 Task: Select the file "Config" for the binauralization.
Action: Mouse moved to (102, 12)
Screenshot: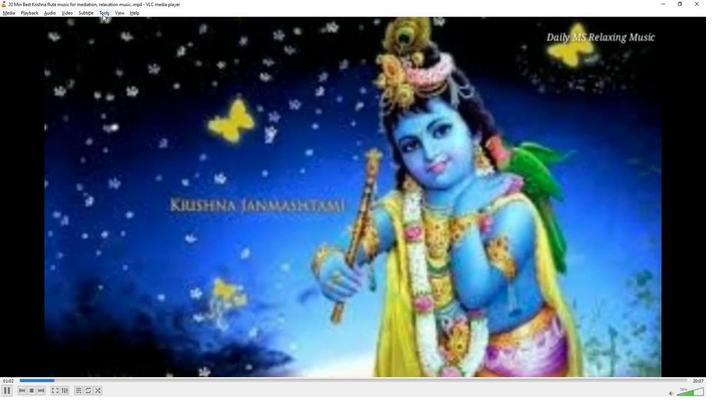 
Action: Mouse pressed left at (102, 12)
Screenshot: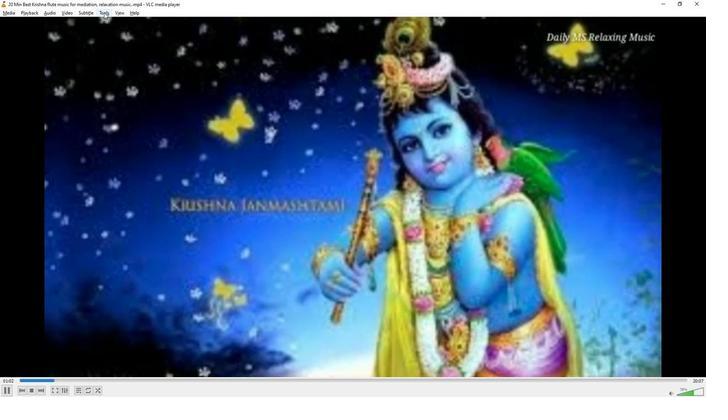 
Action: Mouse moved to (106, 99)
Screenshot: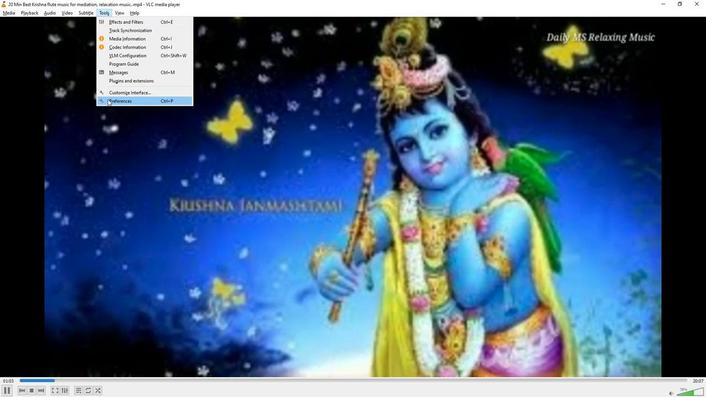 
Action: Mouse pressed left at (106, 99)
Screenshot: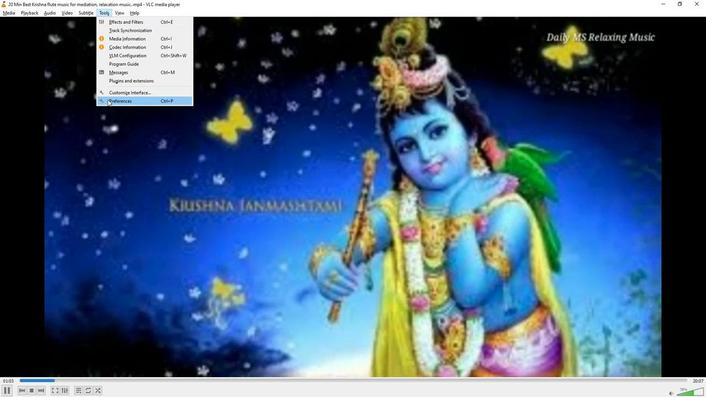
Action: Mouse moved to (231, 323)
Screenshot: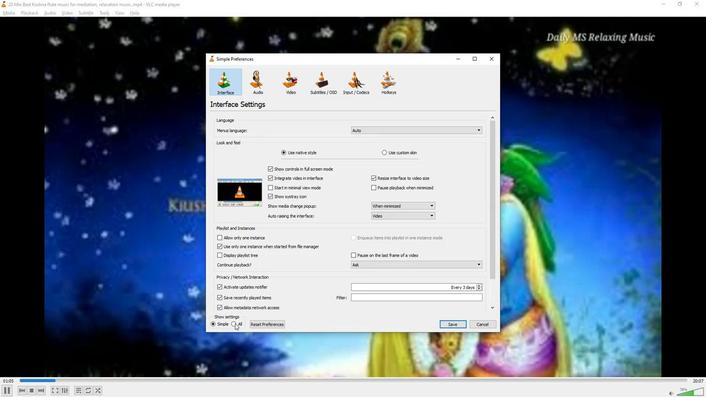 
Action: Mouse pressed left at (231, 323)
Screenshot: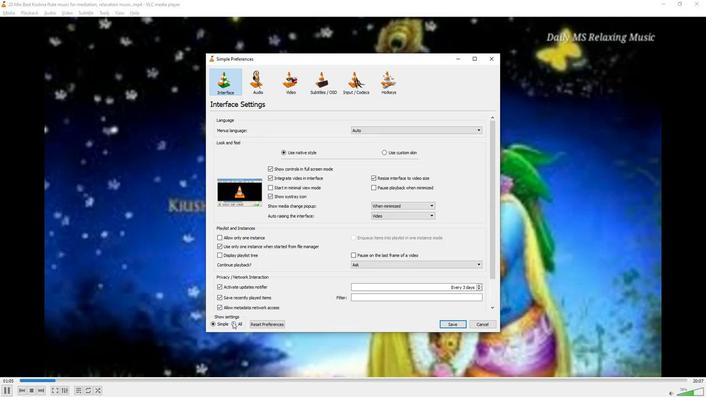 
Action: Mouse moved to (220, 156)
Screenshot: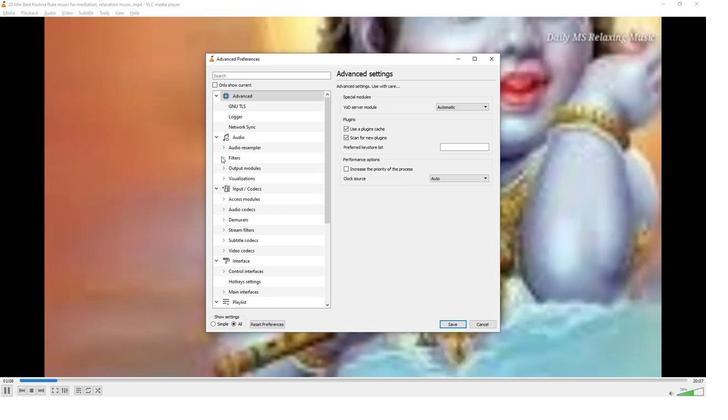 
Action: Mouse pressed left at (220, 156)
Screenshot: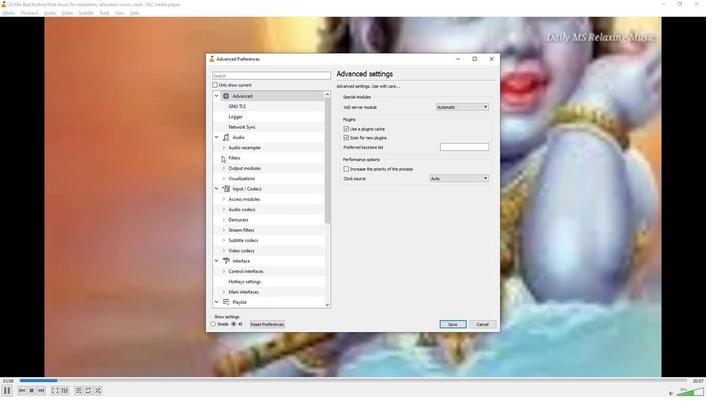 
Action: Mouse moved to (230, 204)
Screenshot: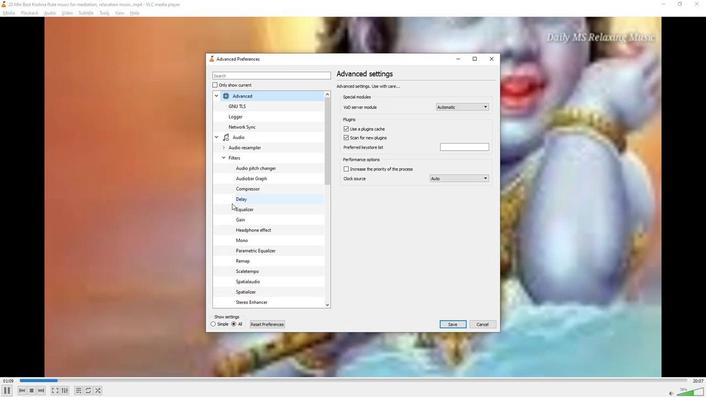 
Action: Mouse scrolled (230, 204) with delta (0, 0)
Screenshot: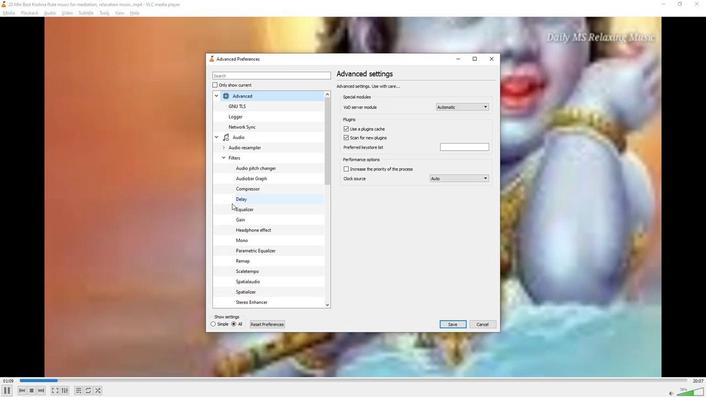 
Action: Mouse moved to (244, 253)
Screenshot: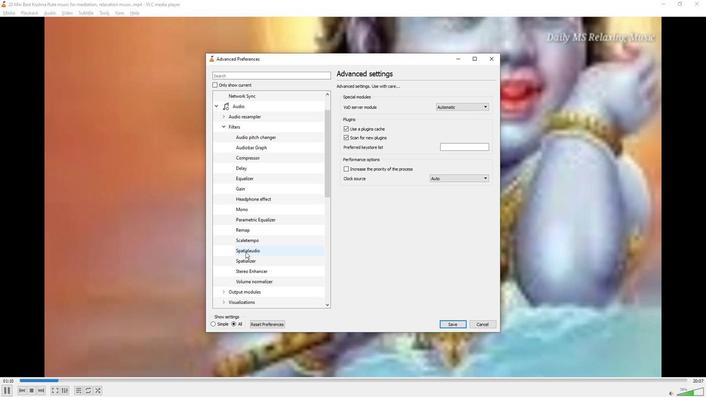 
Action: Mouse pressed left at (244, 253)
Screenshot: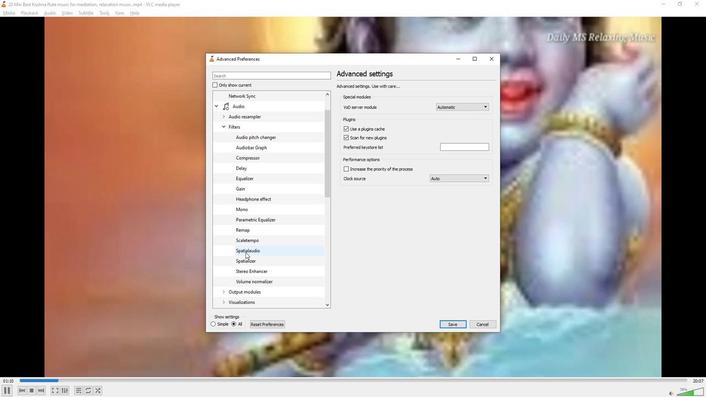 
Action: Mouse moved to (474, 108)
Screenshot: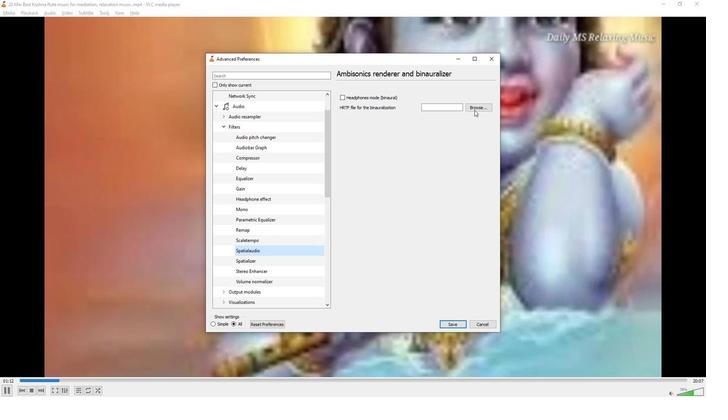 
Action: Mouse pressed left at (474, 108)
Screenshot: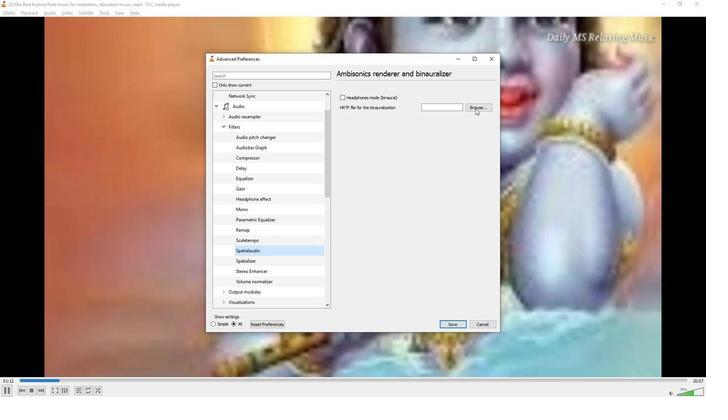 
Action: Mouse moved to (395, 124)
Screenshot: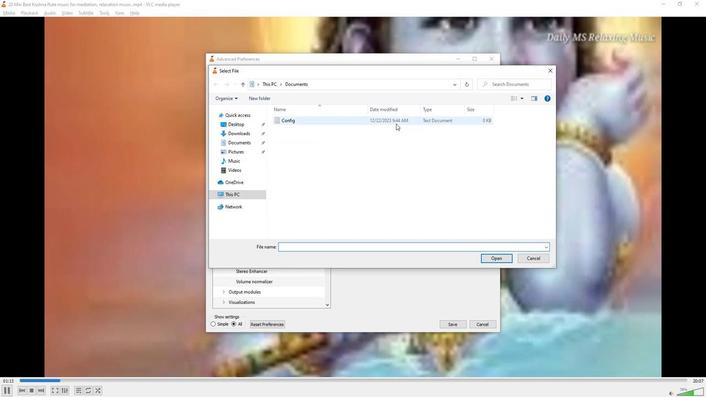 
Action: Mouse pressed left at (395, 124)
Screenshot: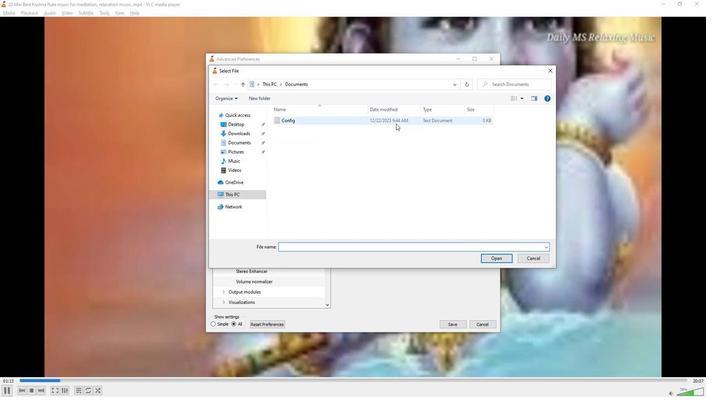 
Action: Mouse moved to (376, 142)
Screenshot: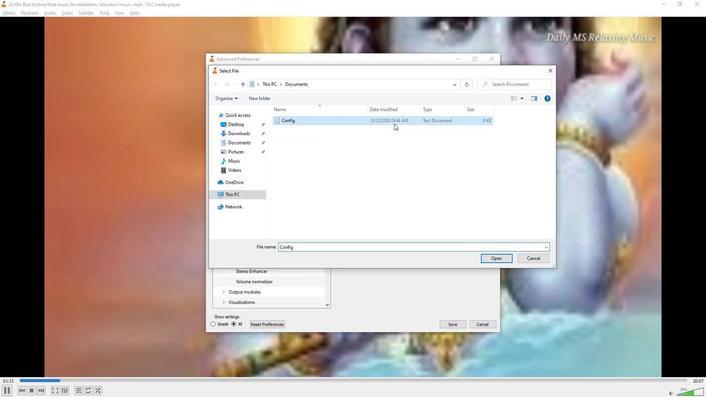 
